 Task: Add Schar Hot Dog Rolls to the cart.
Action: Mouse moved to (910, 320)
Screenshot: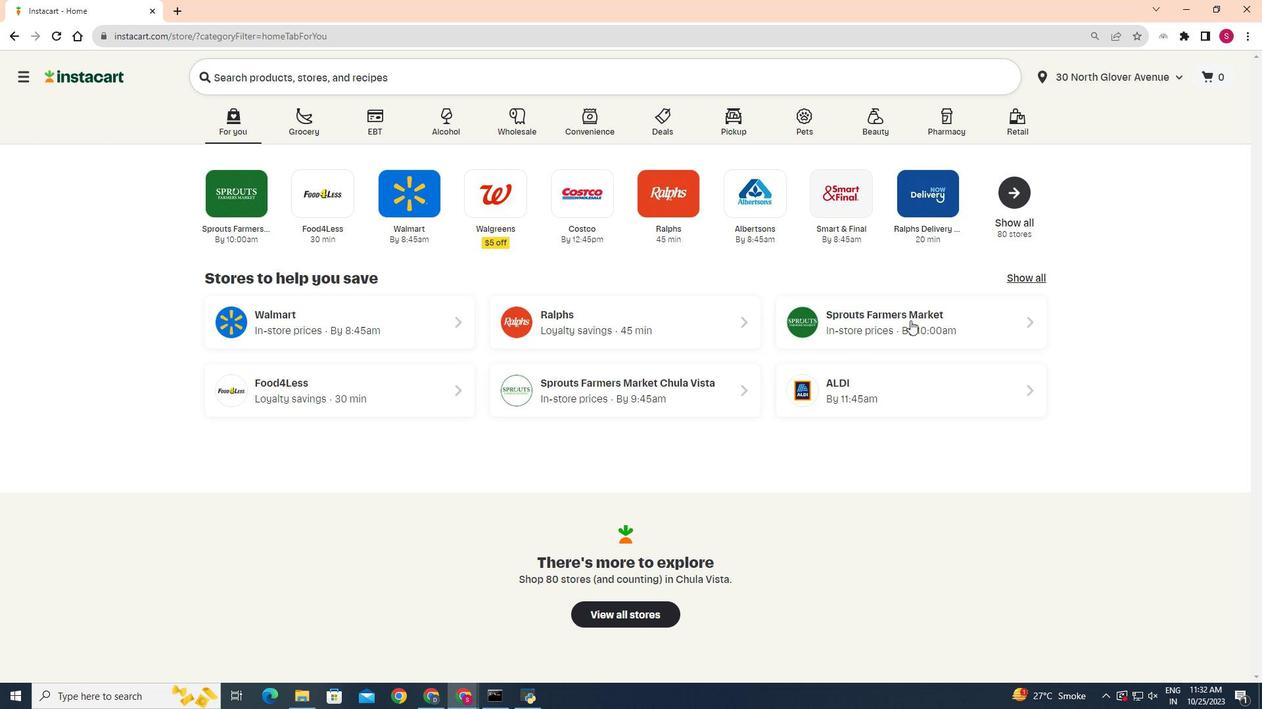 
Action: Mouse pressed left at (910, 320)
Screenshot: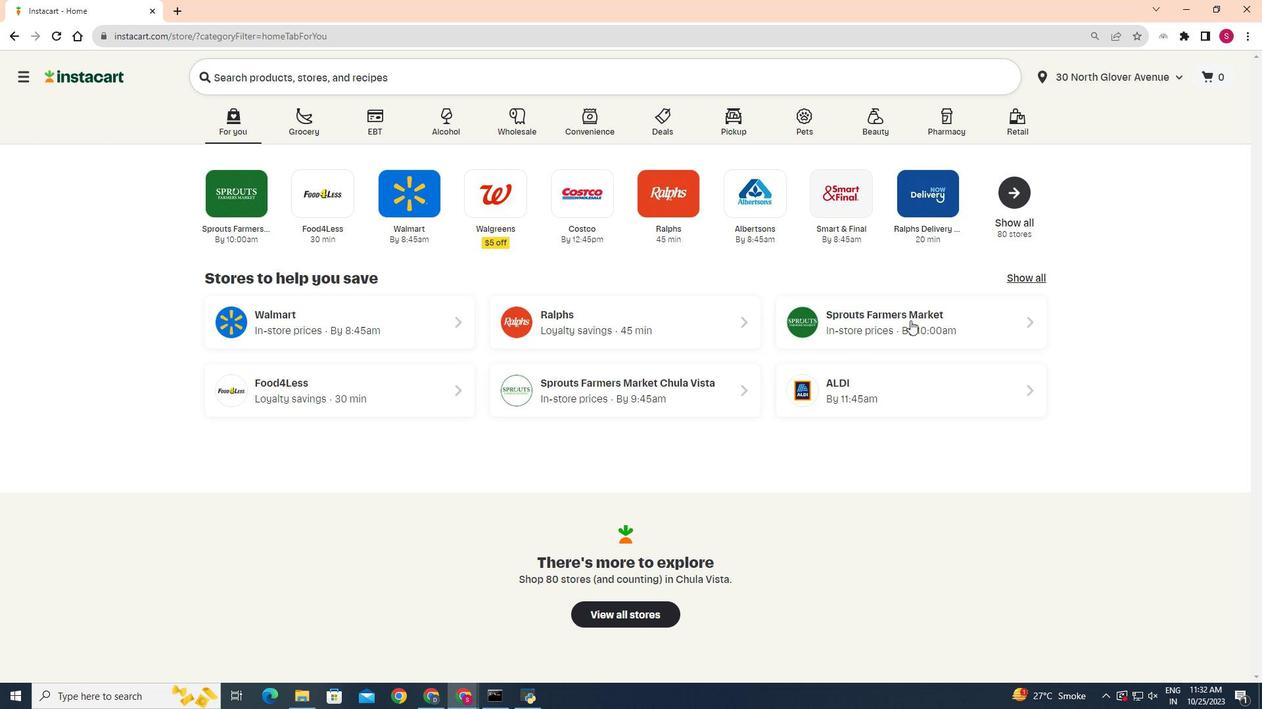 
Action: Mouse moved to (20, 574)
Screenshot: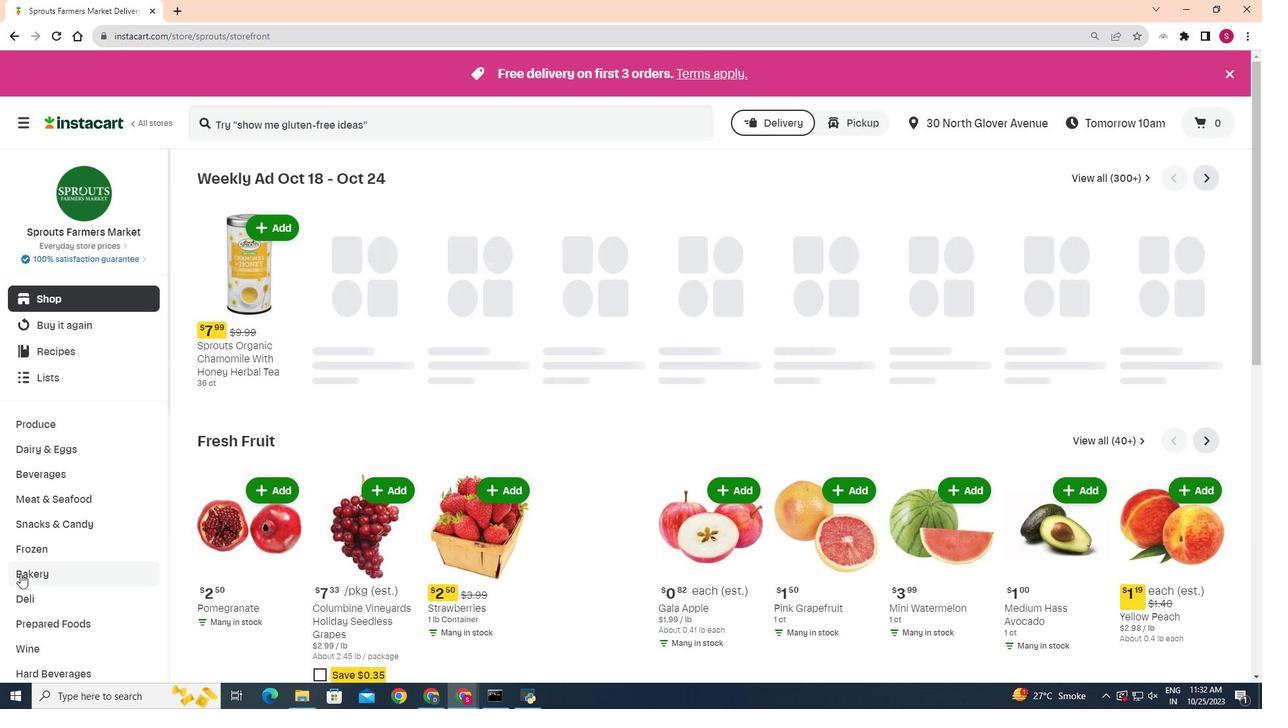 
Action: Mouse pressed left at (20, 574)
Screenshot: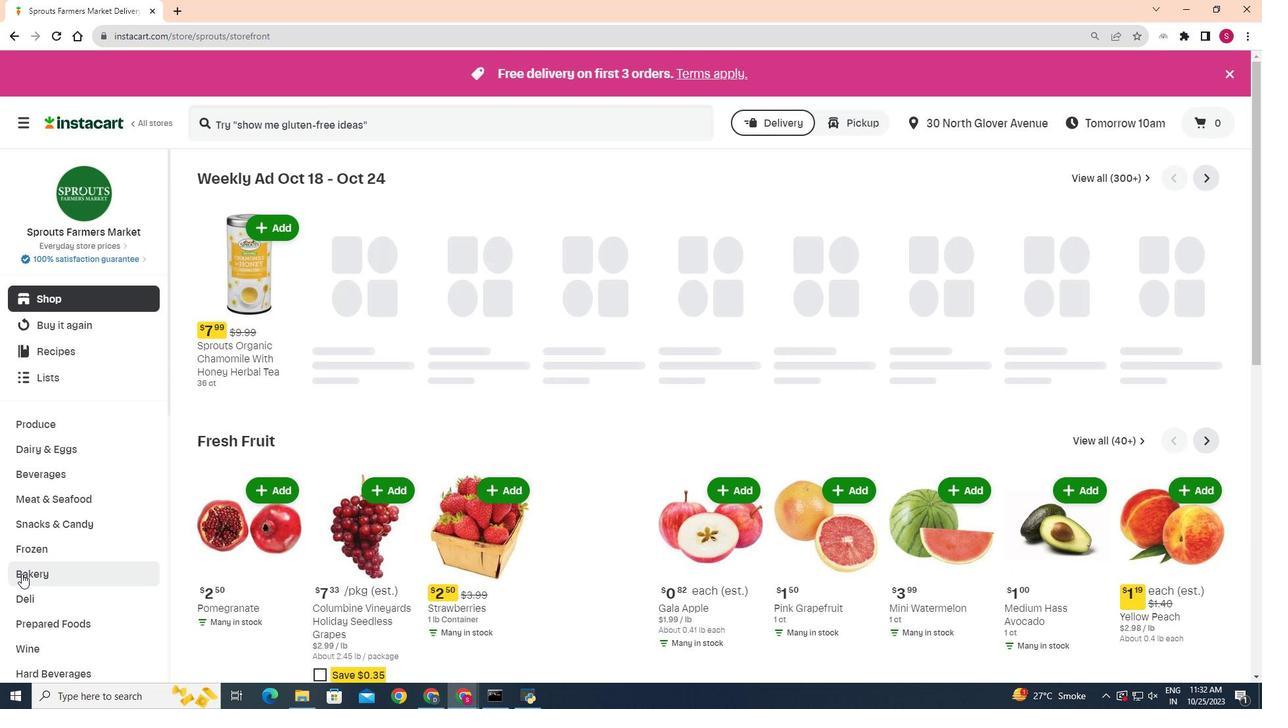 
Action: Mouse moved to (366, 207)
Screenshot: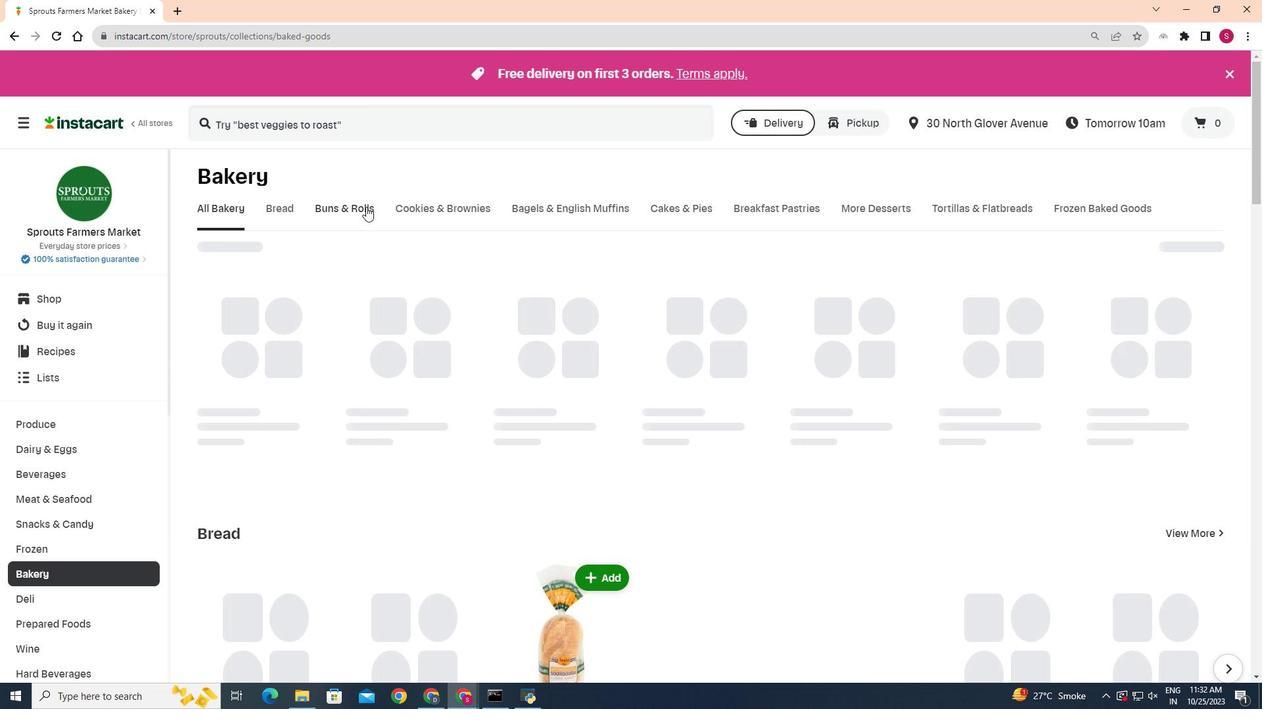 
Action: Mouse pressed left at (366, 207)
Screenshot: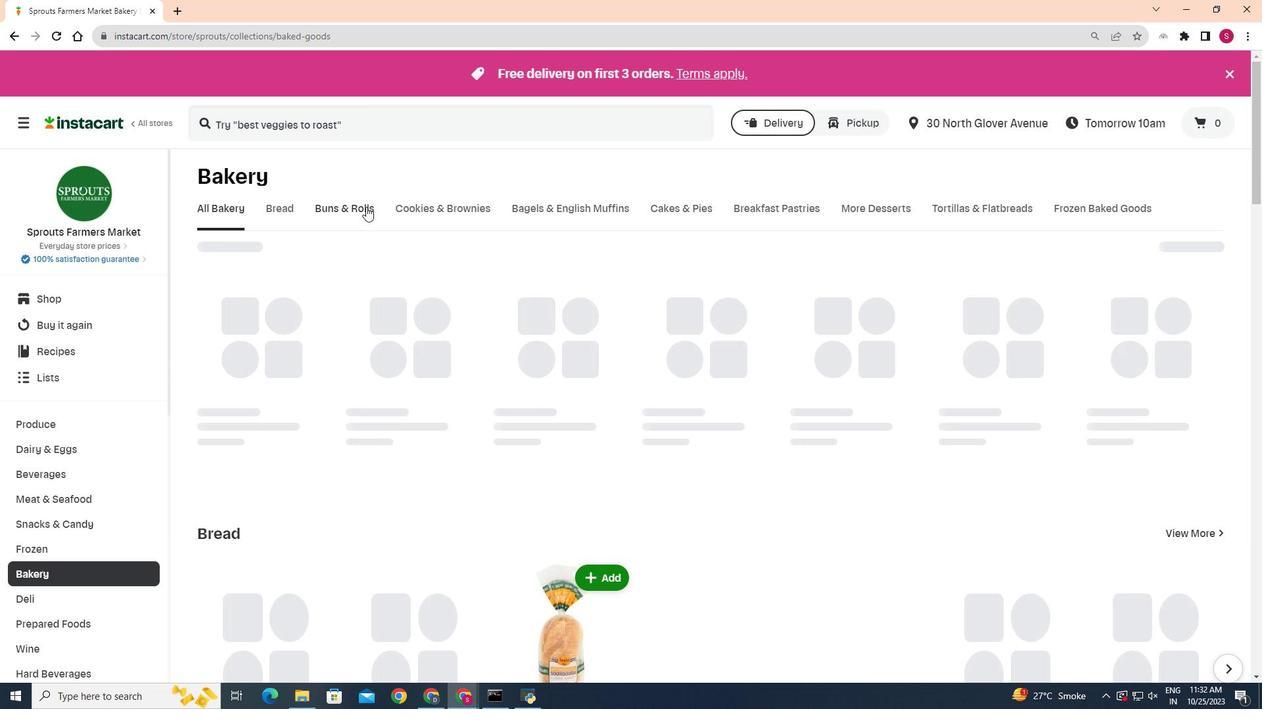 
Action: Mouse moved to (475, 277)
Screenshot: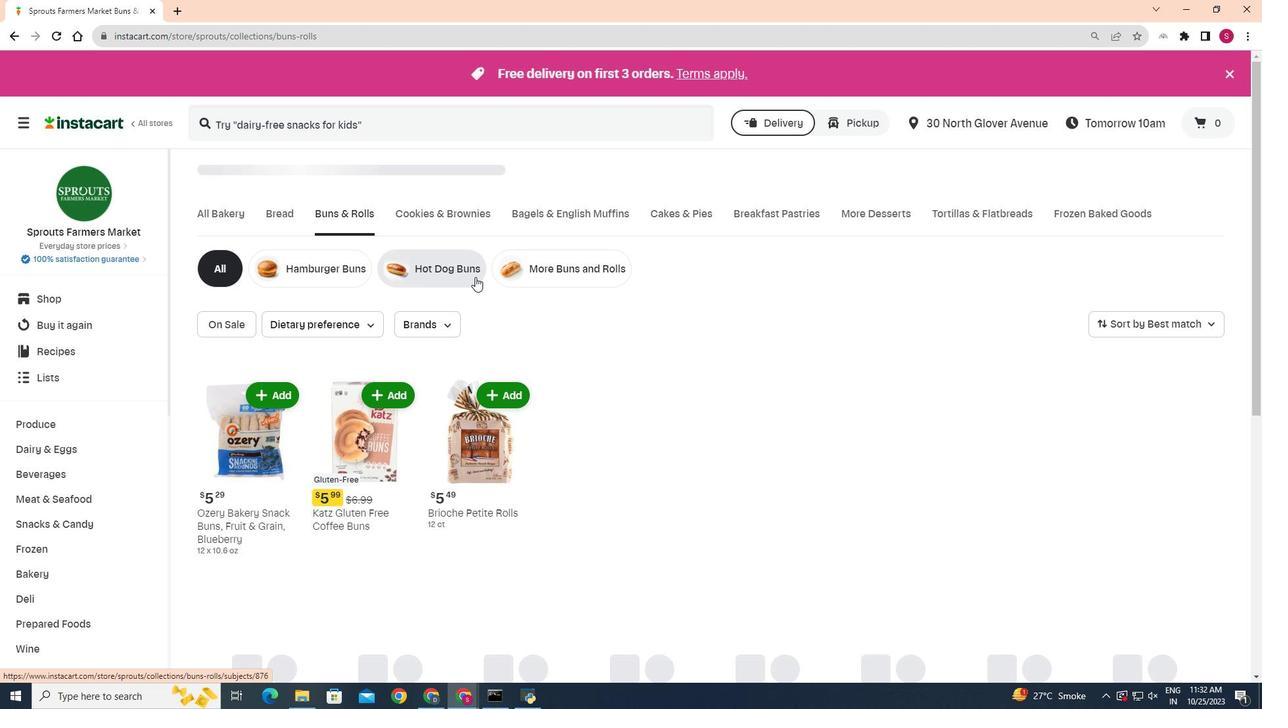 
Action: Mouse pressed left at (475, 277)
Screenshot: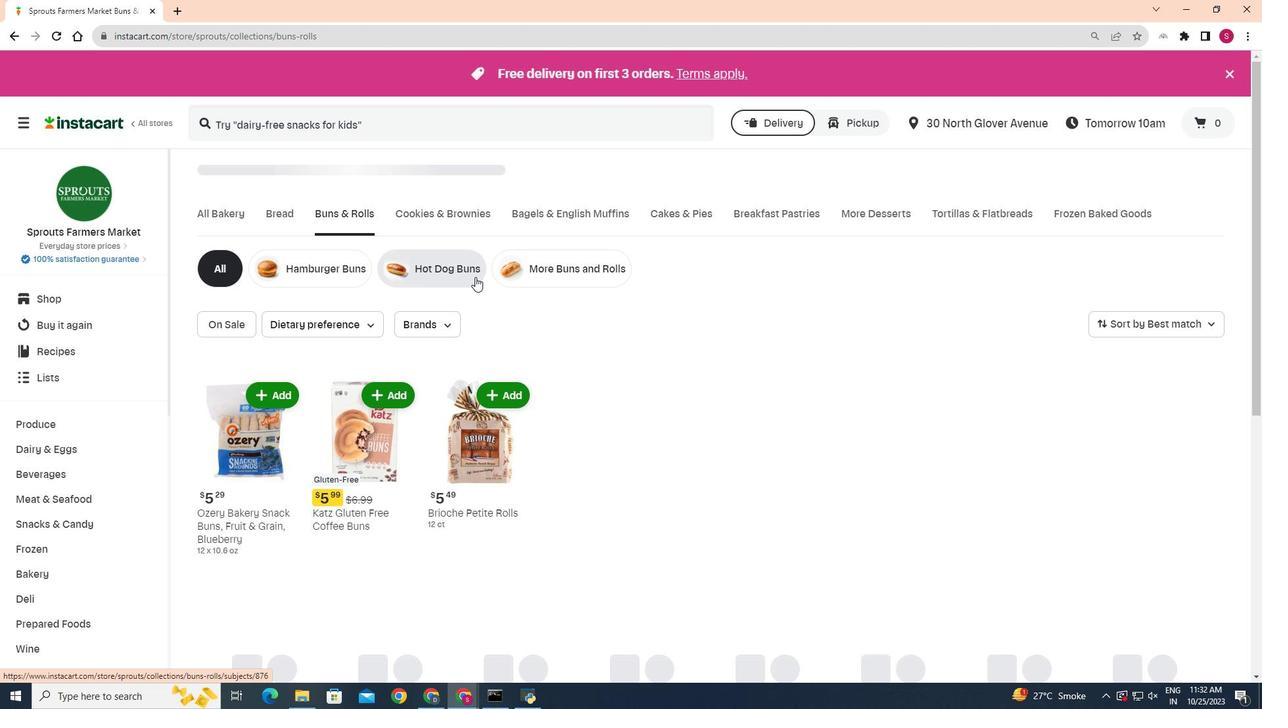 
Action: Mouse moved to (830, 349)
Screenshot: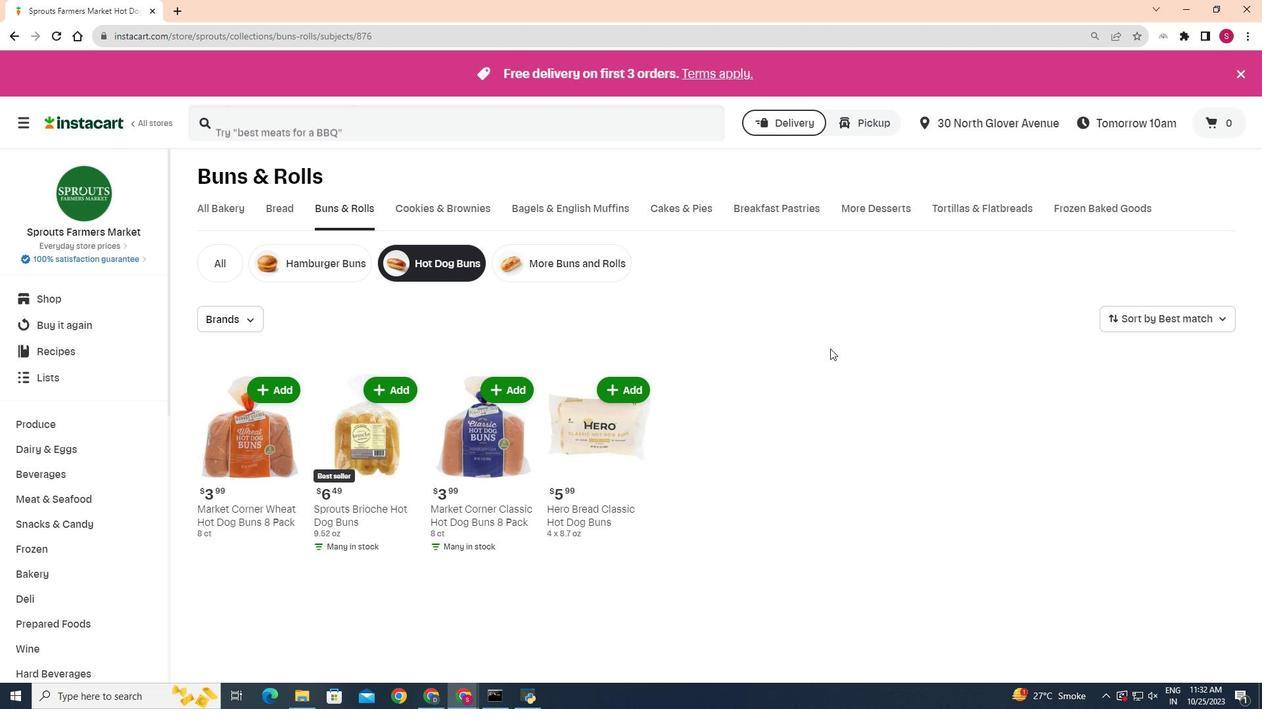 
